 Task: Send an email with the signature Cooper Powell with the subject 'Product update announcement' and the message 'I will be unavailable during this time.' from softage.1@softage.net to softage.6@softage.net,  softage.1@softage.net and softage.7@softage.net with CC to softage.8@softage.net with an attached document Quality_assurance_plan.docx
Action: Key pressed n
Screenshot: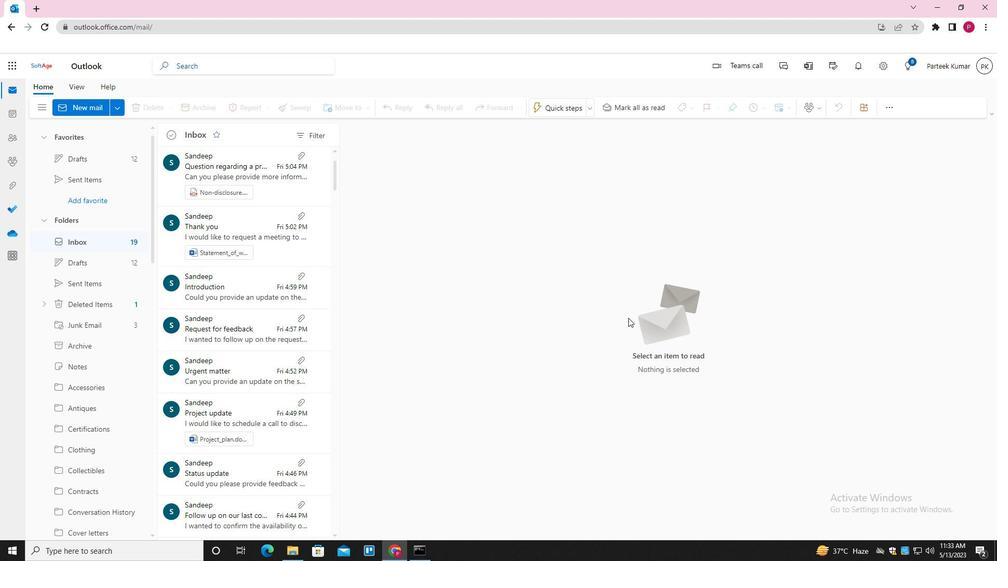 
Action: Mouse moved to (697, 108)
Screenshot: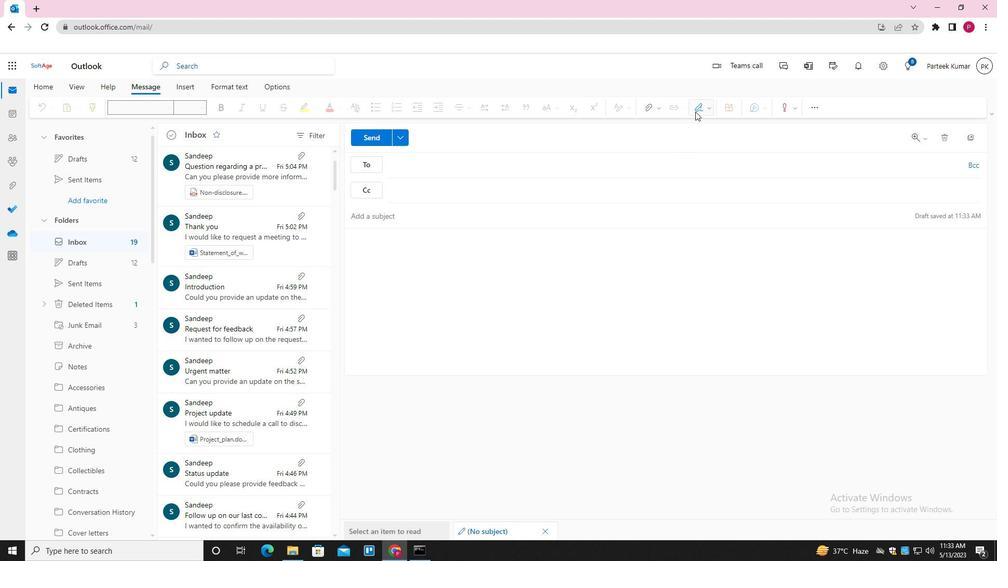 
Action: Mouse pressed left at (697, 108)
Screenshot: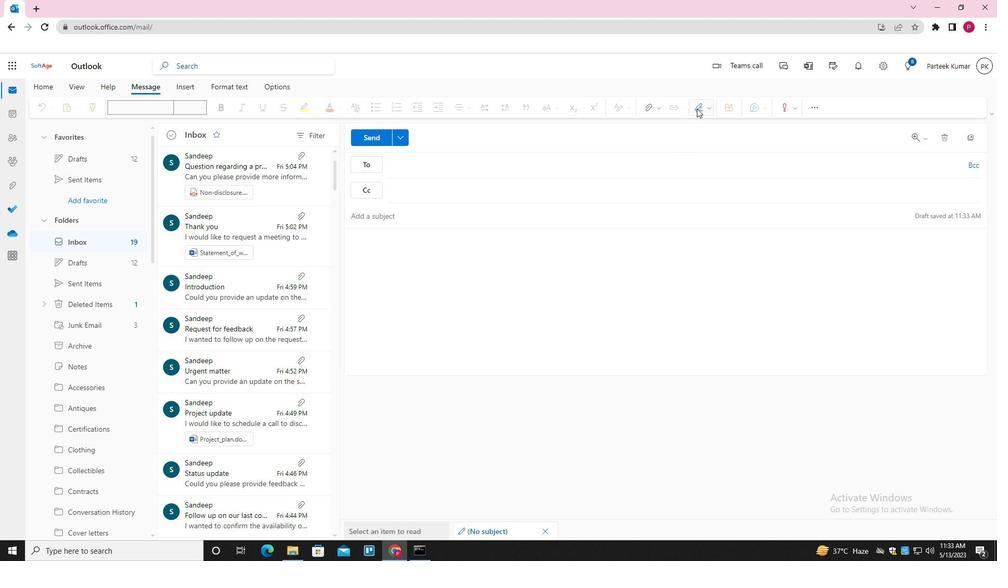 
Action: Mouse moved to (684, 149)
Screenshot: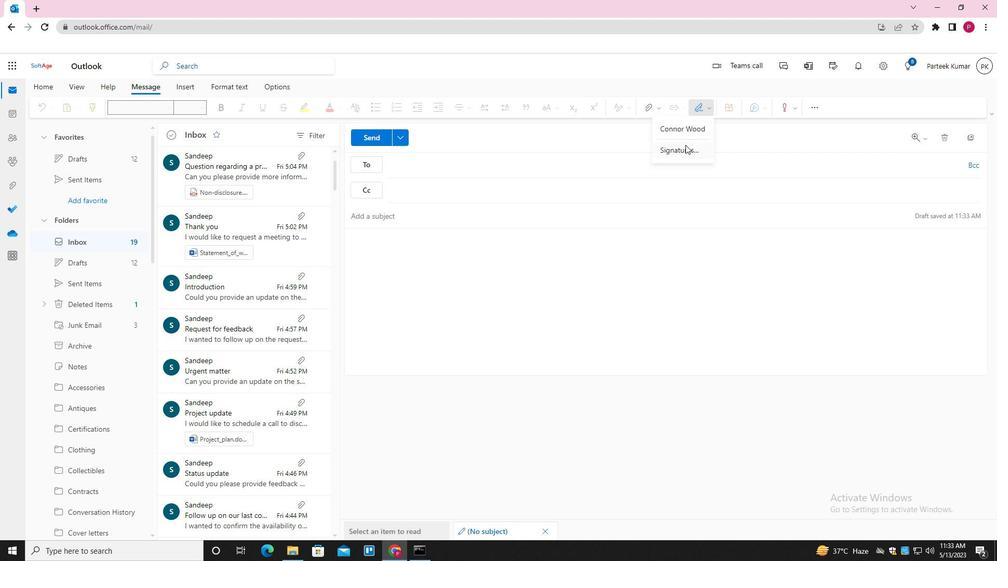
Action: Mouse pressed left at (684, 149)
Screenshot: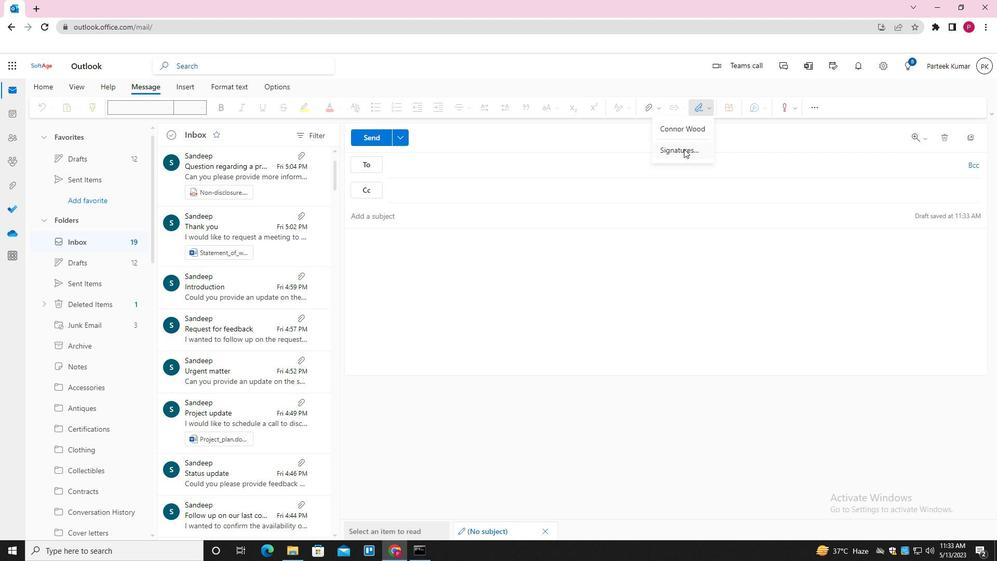 
Action: Mouse moved to (695, 194)
Screenshot: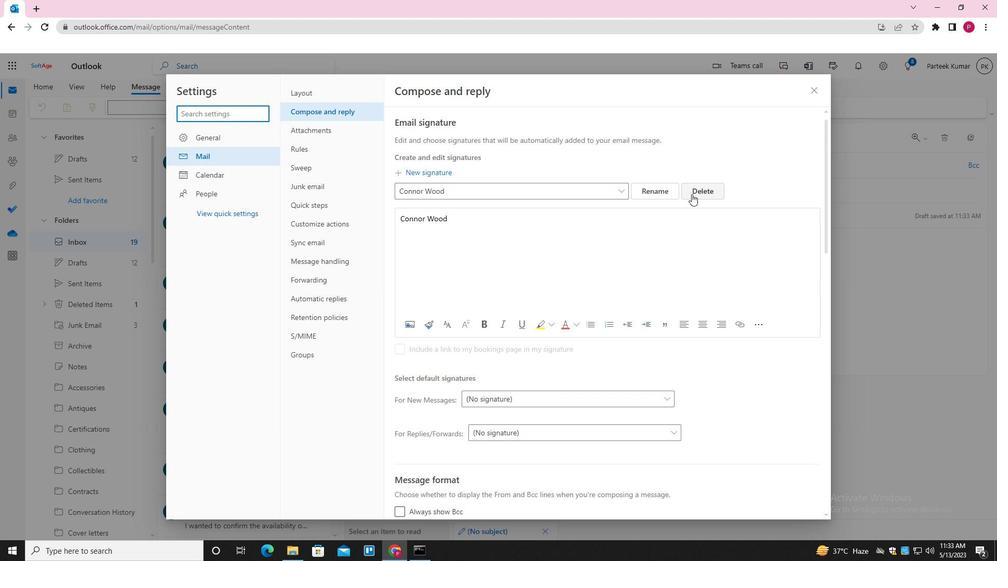 
Action: Mouse pressed left at (695, 194)
Screenshot: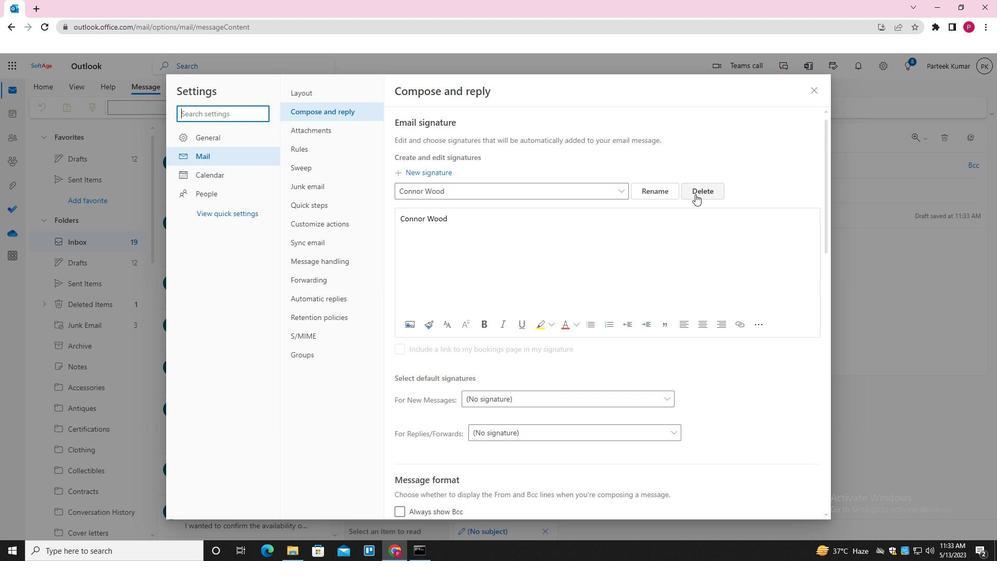 
Action: Mouse moved to (613, 193)
Screenshot: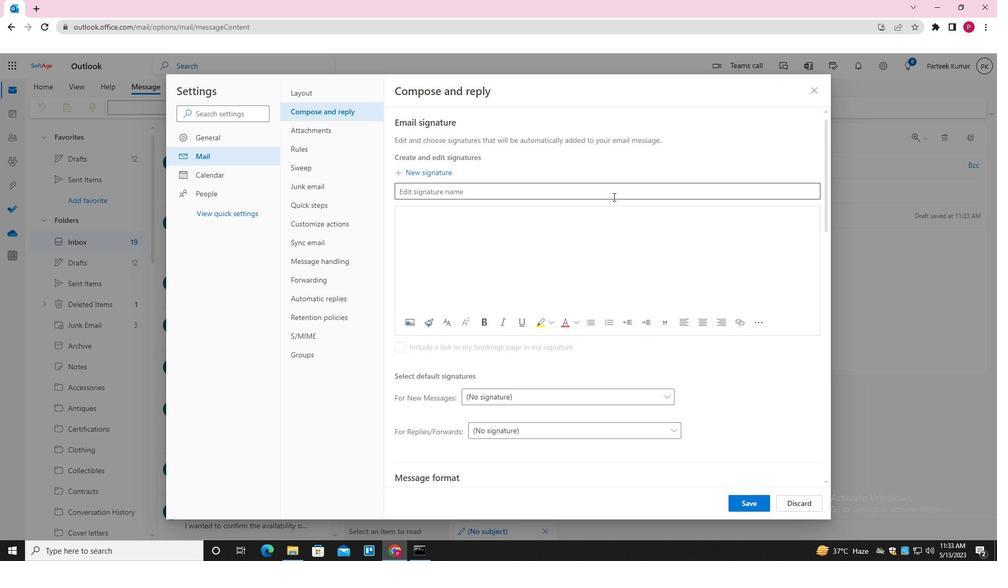 
Action: Mouse pressed left at (613, 193)
Screenshot: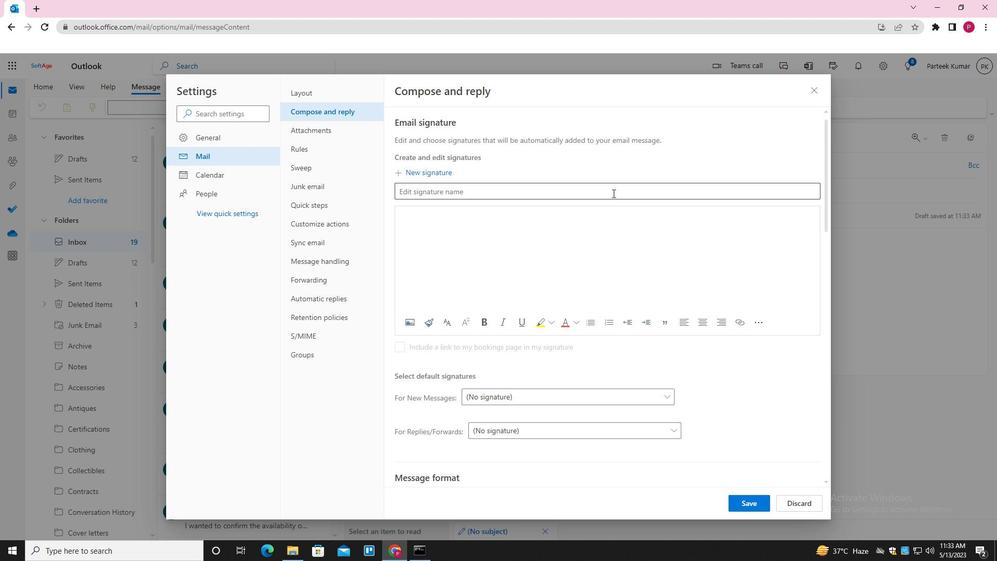 
Action: Key pressed <Key.shift>COOPER<Key.space><Key.shift_r>POWELL<Key.tab><Key.shift>COOPER<Key.space><Key.shift_r>POWELL<Key.space>
Screenshot: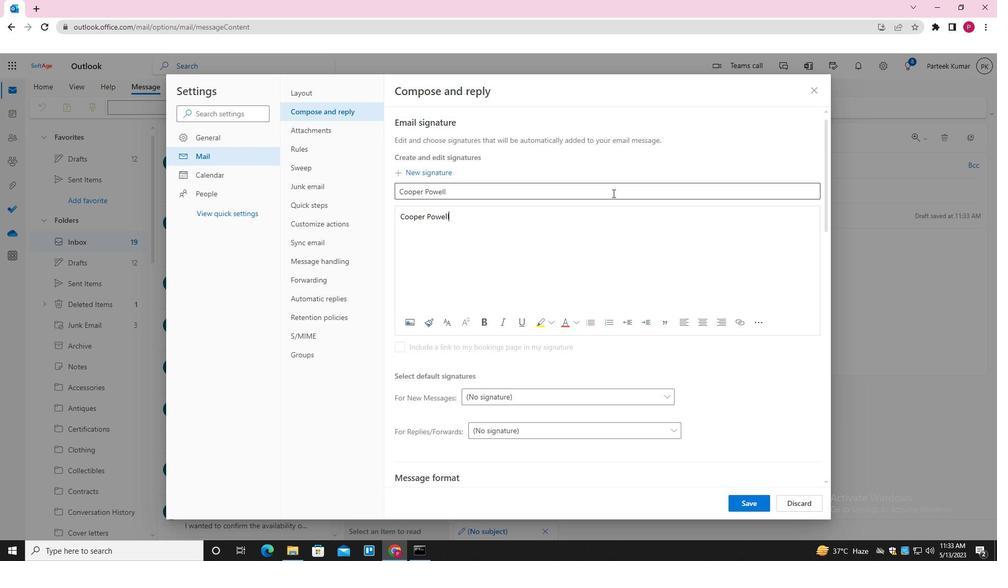 
Action: Mouse moved to (747, 500)
Screenshot: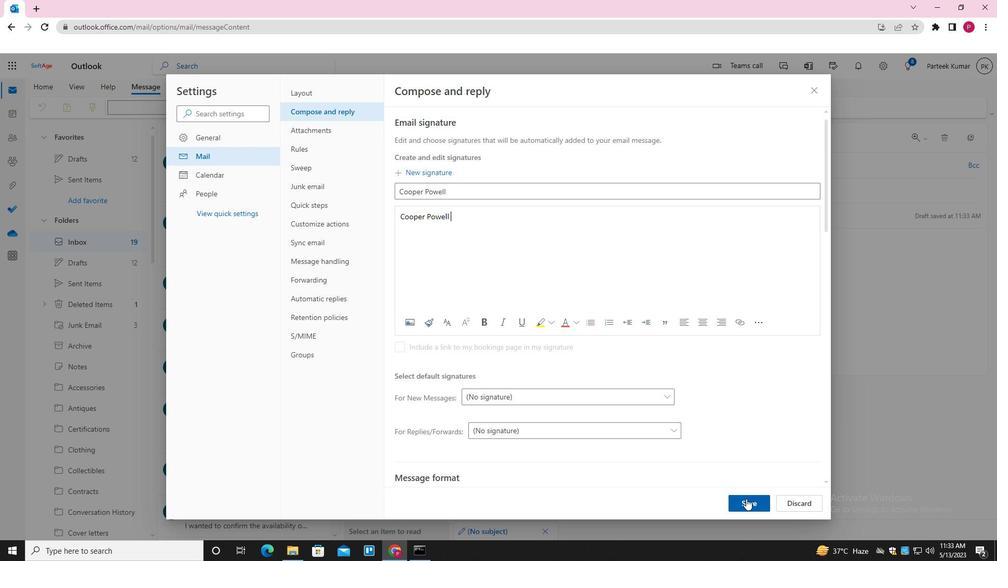 
Action: Mouse pressed left at (747, 500)
Screenshot: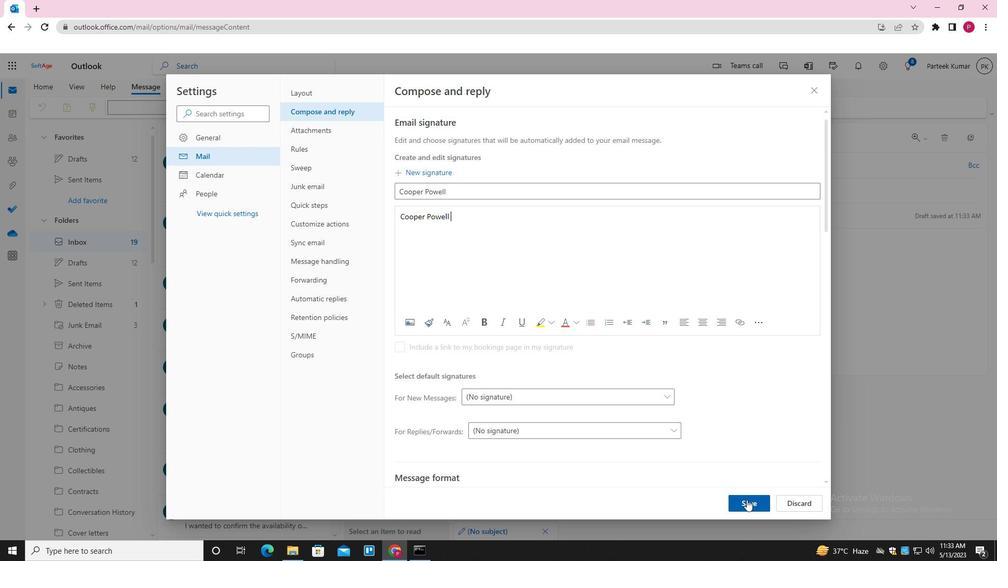 
Action: Mouse moved to (816, 89)
Screenshot: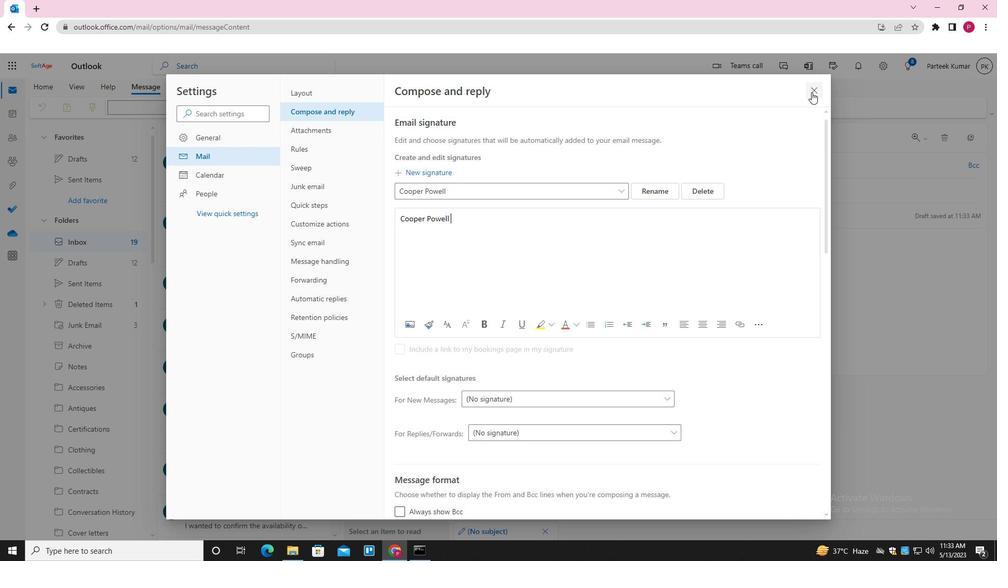 
Action: Mouse pressed left at (816, 89)
Screenshot: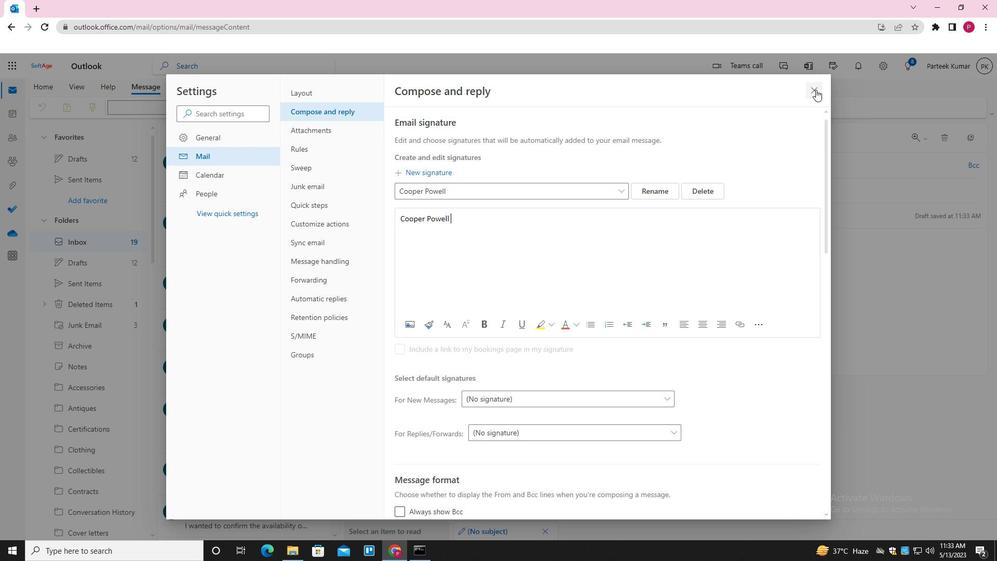 
Action: Mouse moved to (698, 109)
Screenshot: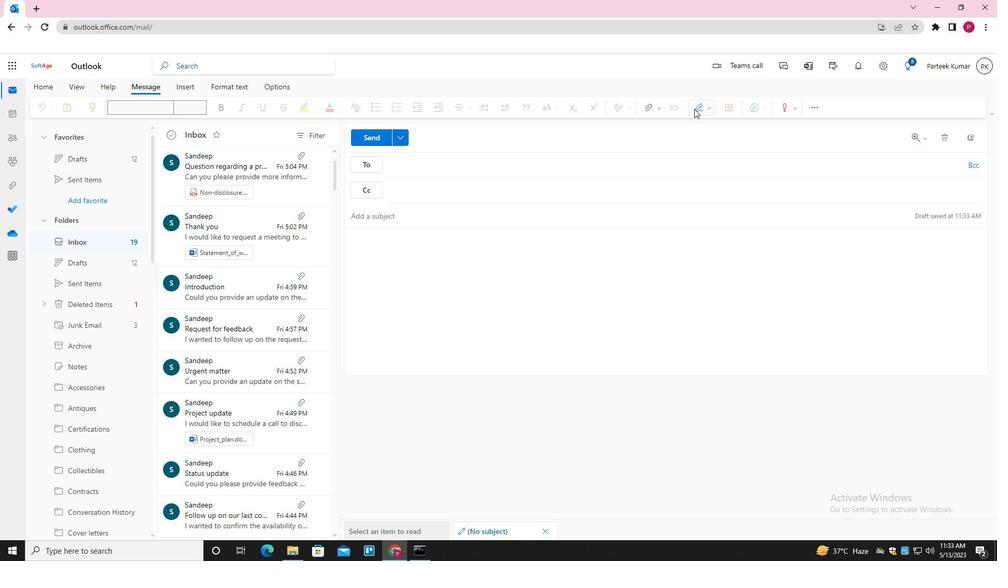 
Action: Mouse pressed left at (698, 109)
Screenshot: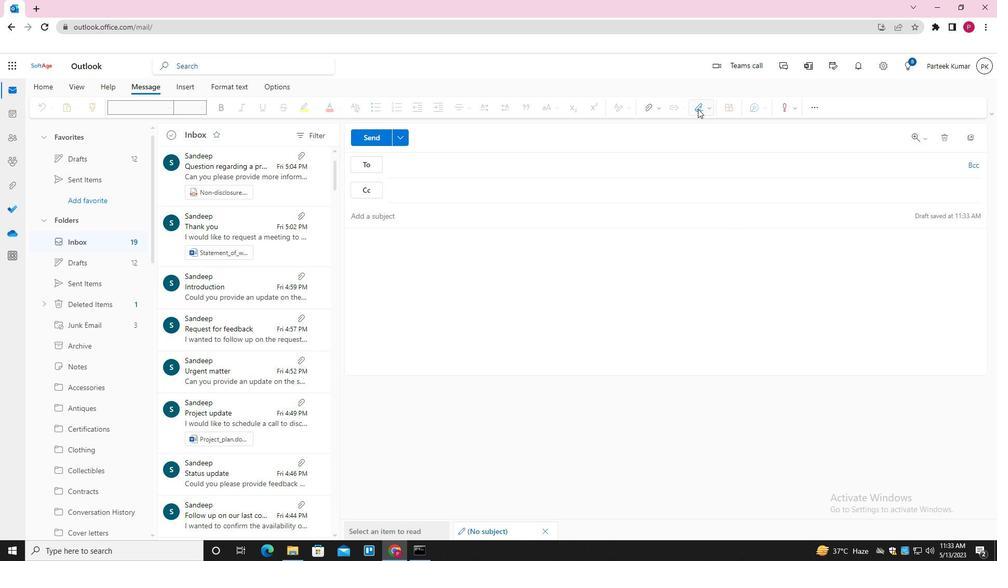 
Action: Mouse moved to (695, 130)
Screenshot: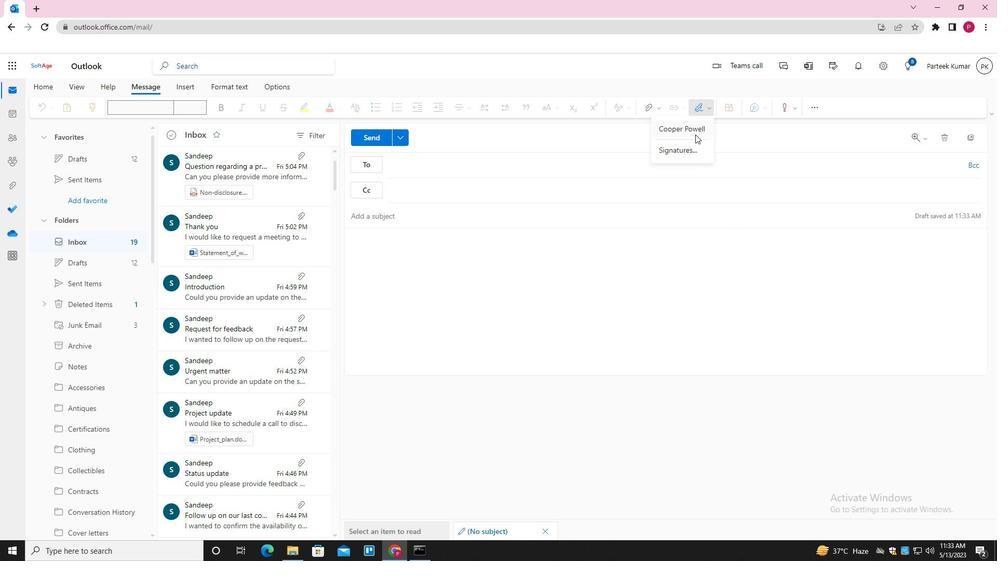 
Action: Mouse pressed left at (695, 130)
Screenshot: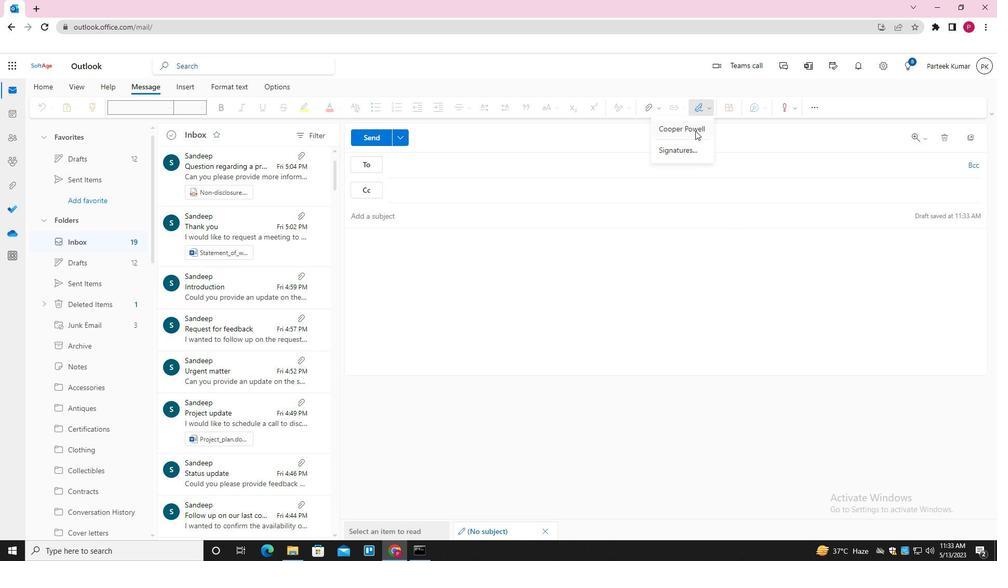 
Action: Mouse moved to (510, 217)
Screenshot: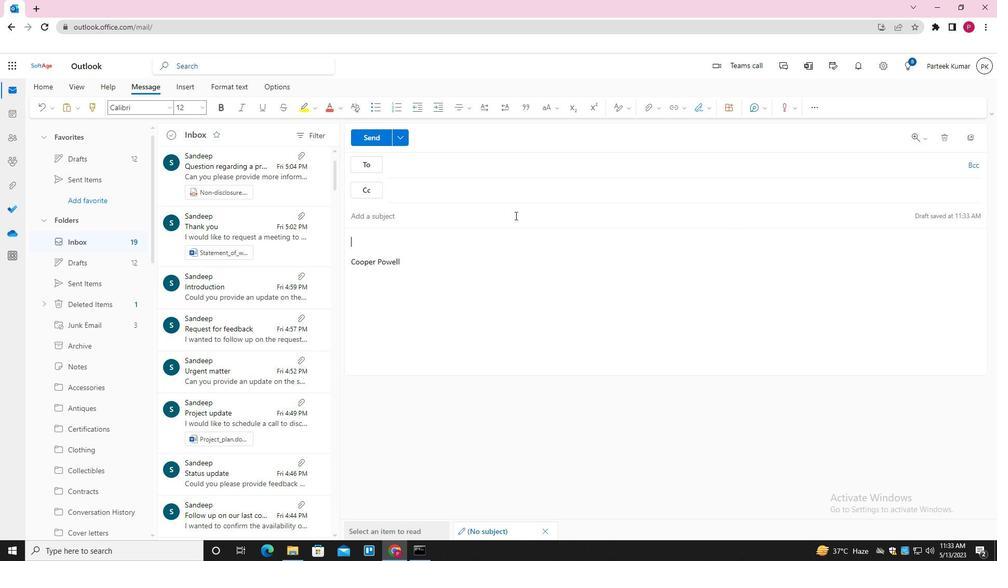 
Action: Mouse pressed left at (510, 217)
Screenshot: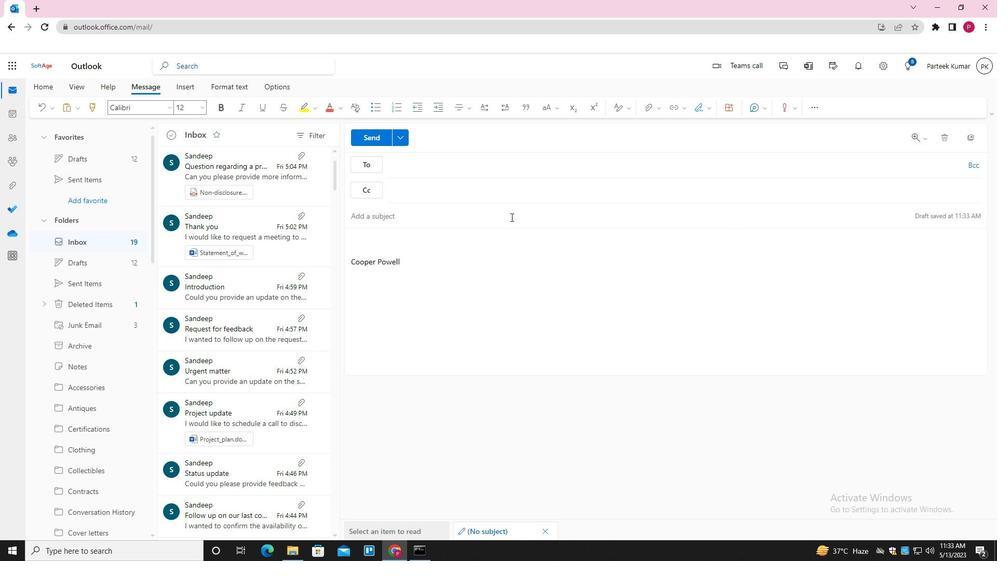 
Action: Key pressed <Key.shift_r>PRODUCT<Key.space>UPDATE<Key.space>ANNOUNCEMENT<Key.space><Key.tab><Key.shift_r>I<Key.space>WILL<Key.space>BE<Key.space>UNAVATLABLE<Key.space><Key.backspace><Key.backspace><Key.backspace><Key.backspace><Key.backspace><Key.backspace><Key.backspace>ILABLE<Key.space>DURING<Key.space>THIS<Key.space>TIME<Key.space>
Screenshot: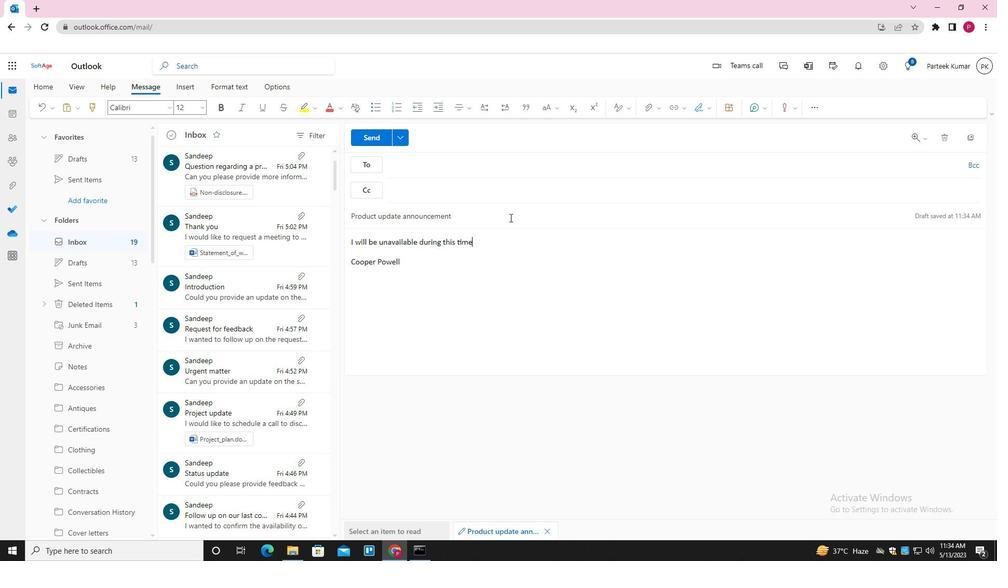 
Action: Mouse moved to (465, 164)
Screenshot: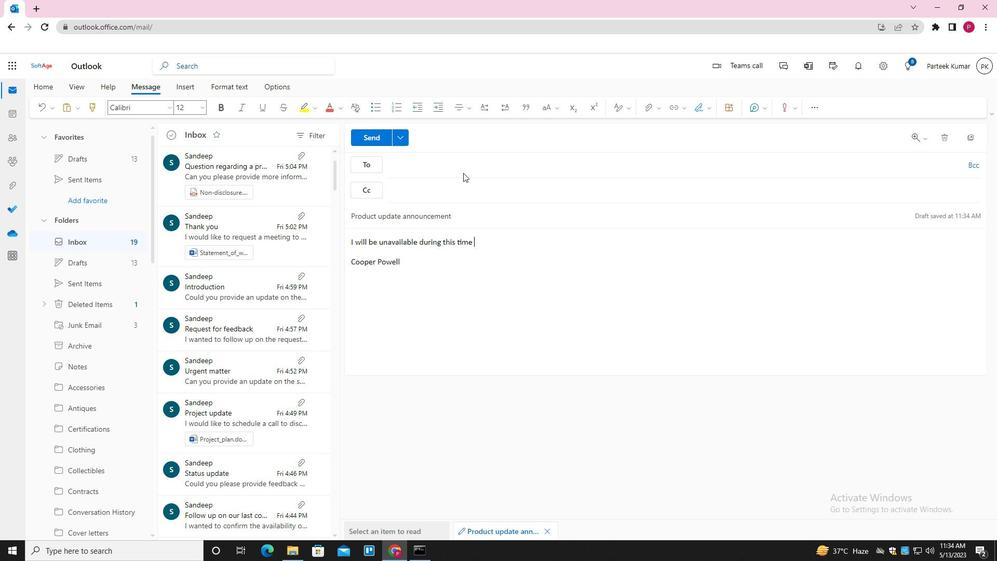 
Action: Mouse pressed left at (465, 164)
Screenshot: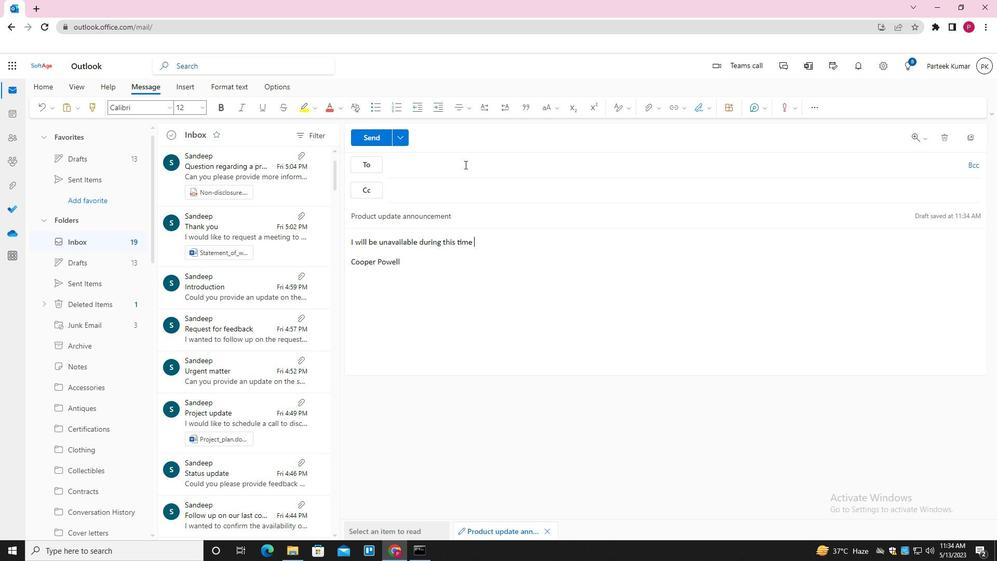
Action: Key pressed SOFTAGE.6<Key.shift>@SOFTAG.NET<Key.enter>
Screenshot: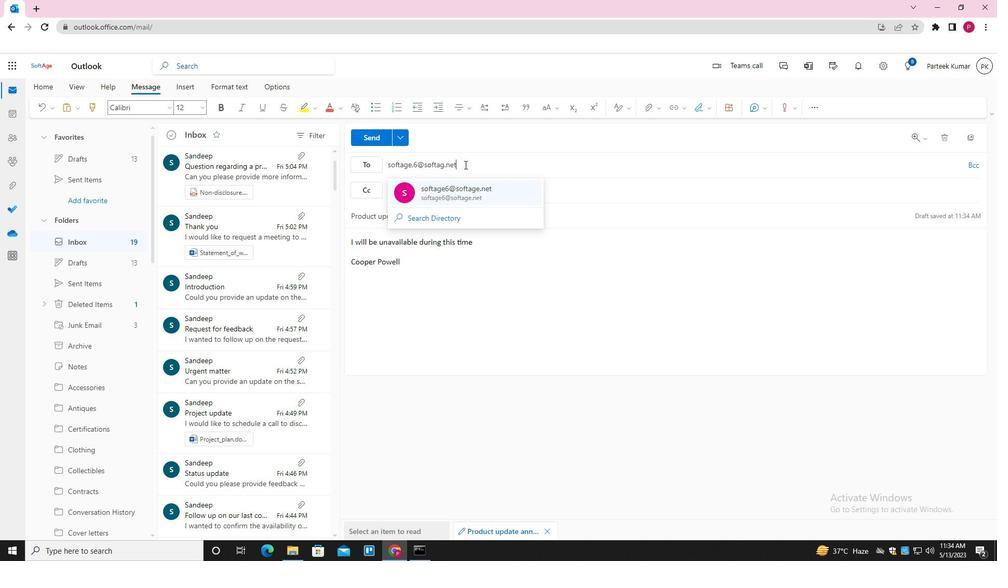 
Action: Mouse moved to (459, 189)
Screenshot: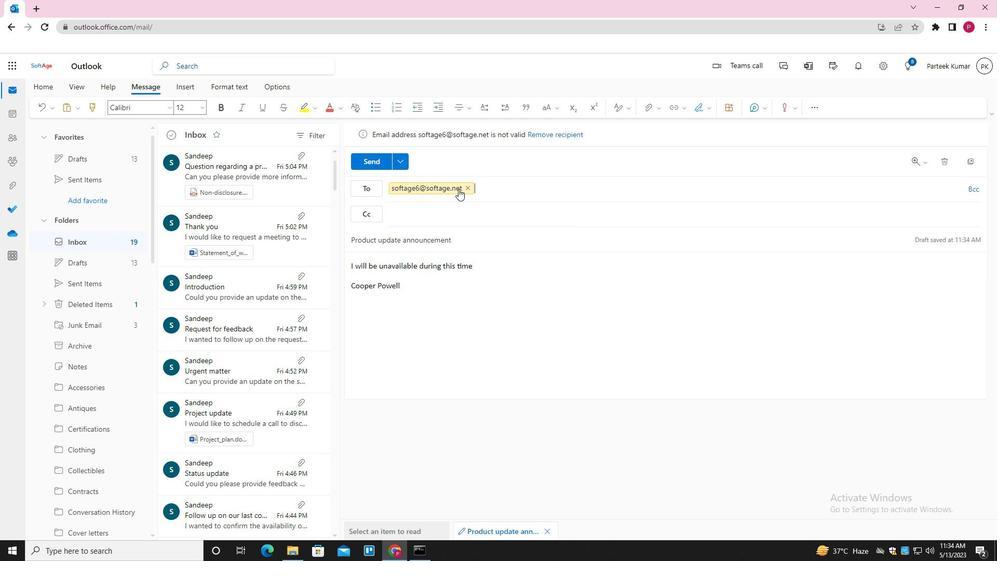 
Action: Mouse pressed left at (459, 189)
Screenshot: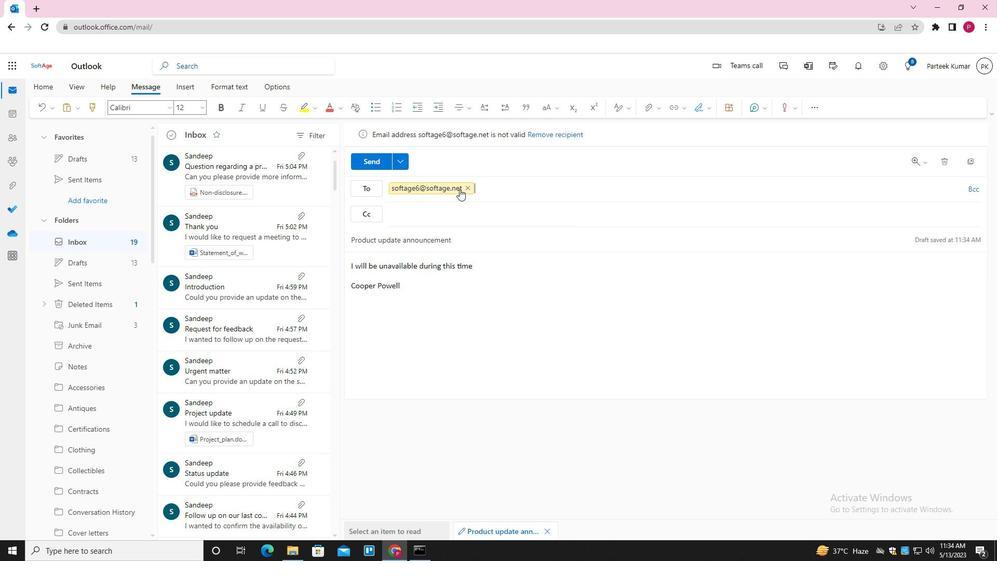 
Action: Mouse pressed left at (459, 189)
Screenshot: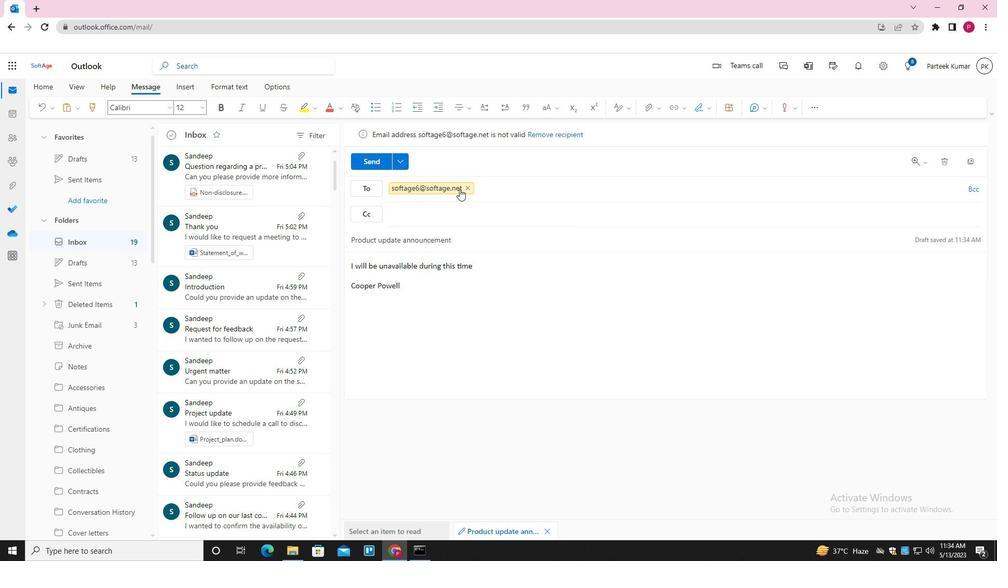 
Action: Mouse moved to (704, 78)
Screenshot: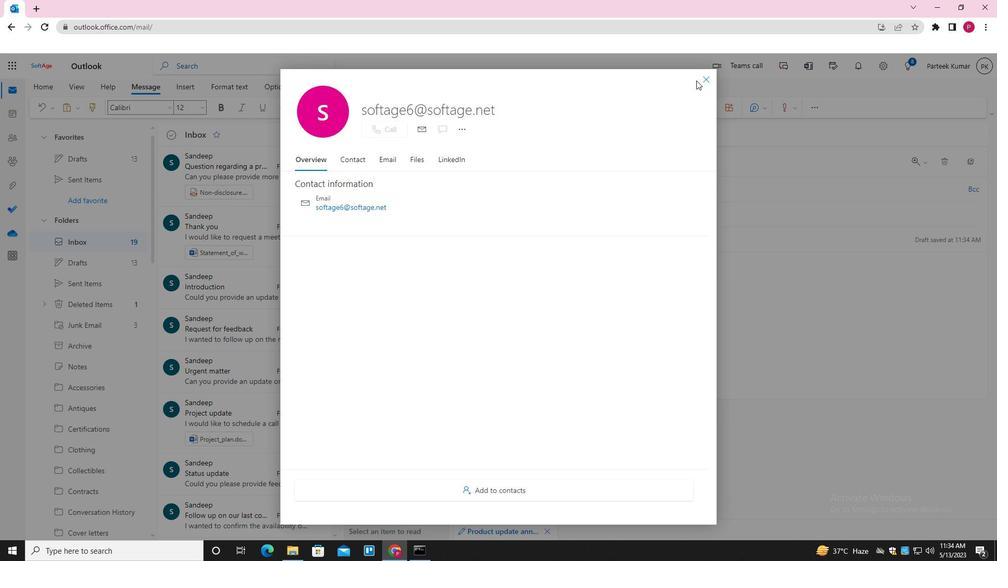 
Action: Mouse pressed left at (704, 78)
Screenshot: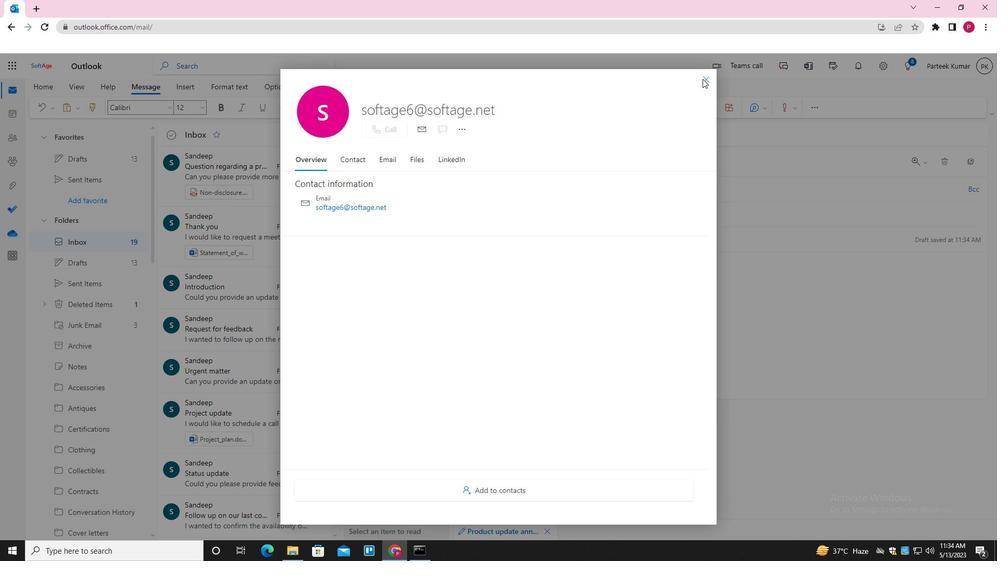 
Action: Mouse moved to (469, 188)
Screenshot: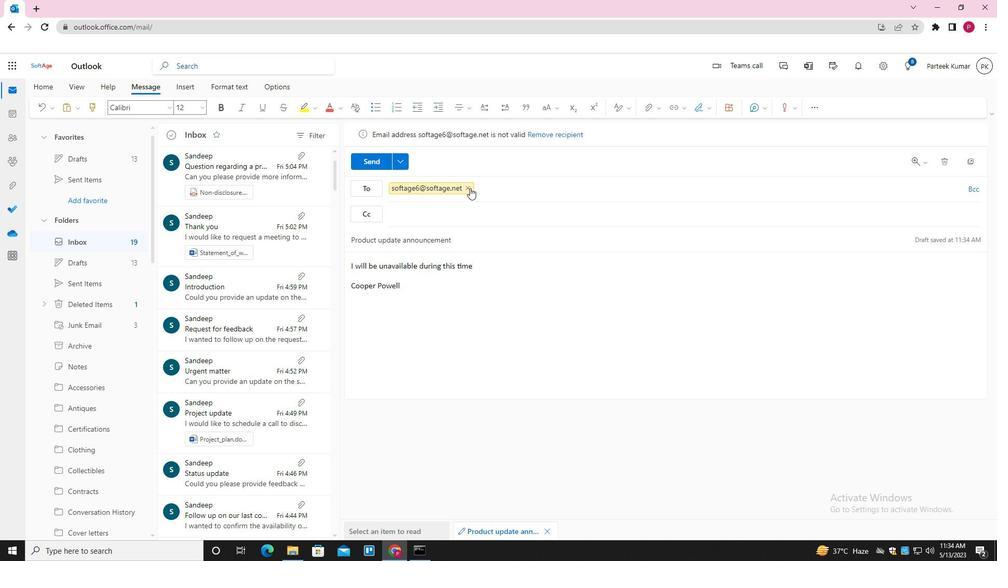 
Action: Mouse pressed left at (469, 188)
Screenshot: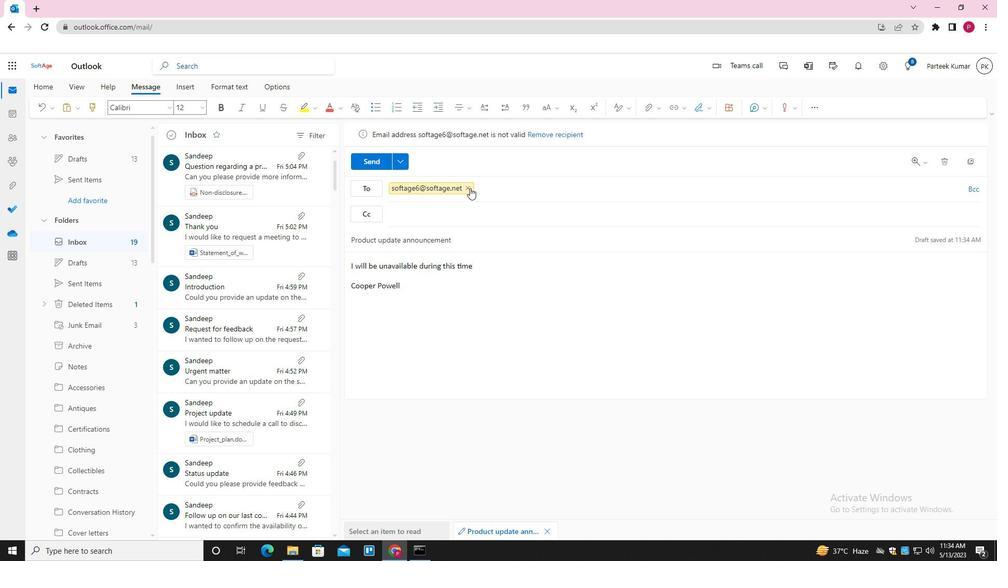 
Action: Key pressed SOFTAGE.6<Key.shift>@SOFTAGE.NET<Key.enter>SOFTAGE.1<Key.shift>@SOFTAGE.NET<Key.enter>SOFTAGE.7<Key.shift>@SOFTAGE.NET<Key.enter><Key.tab>SOFTAGE.8<Key.shift>@SOFTAGE.NET<Key.enter>
Screenshot: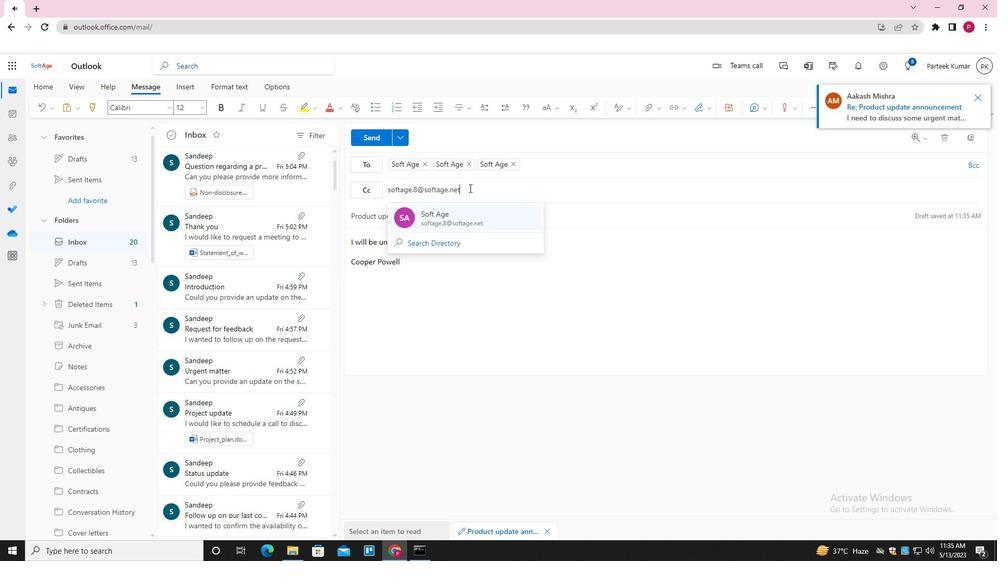 
Action: Mouse moved to (648, 104)
Screenshot: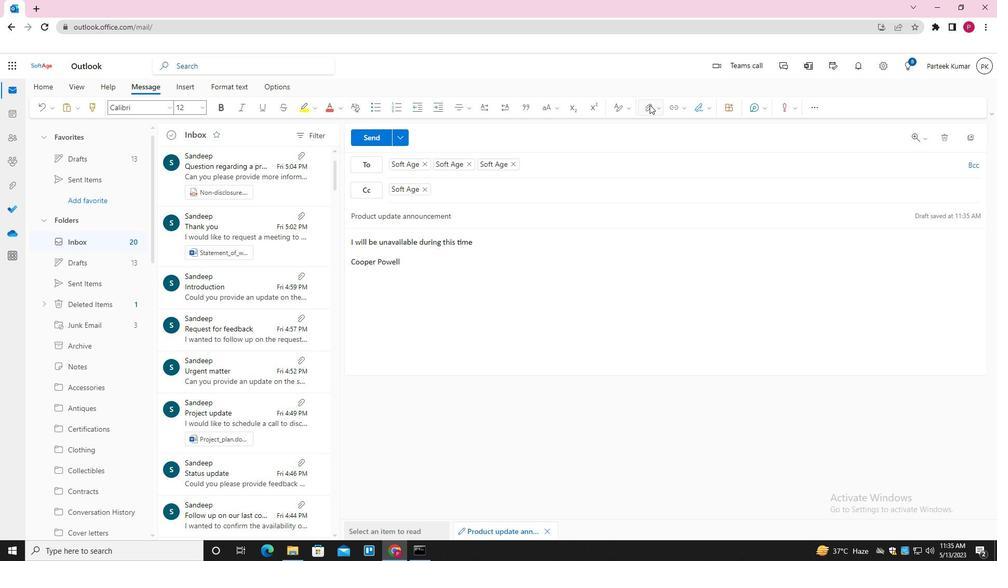 
Action: Mouse pressed left at (648, 104)
Screenshot: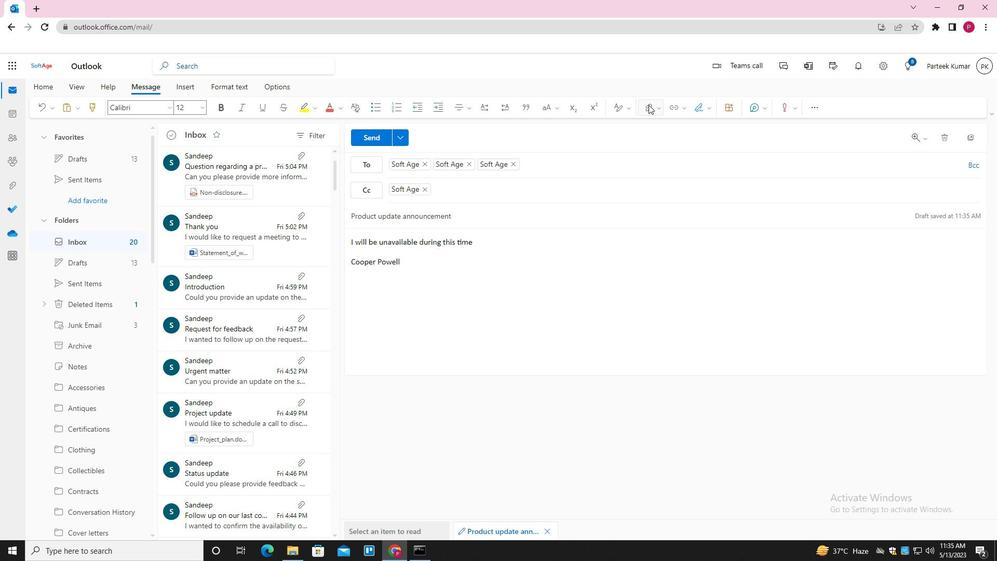 
Action: Mouse moved to (627, 128)
Screenshot: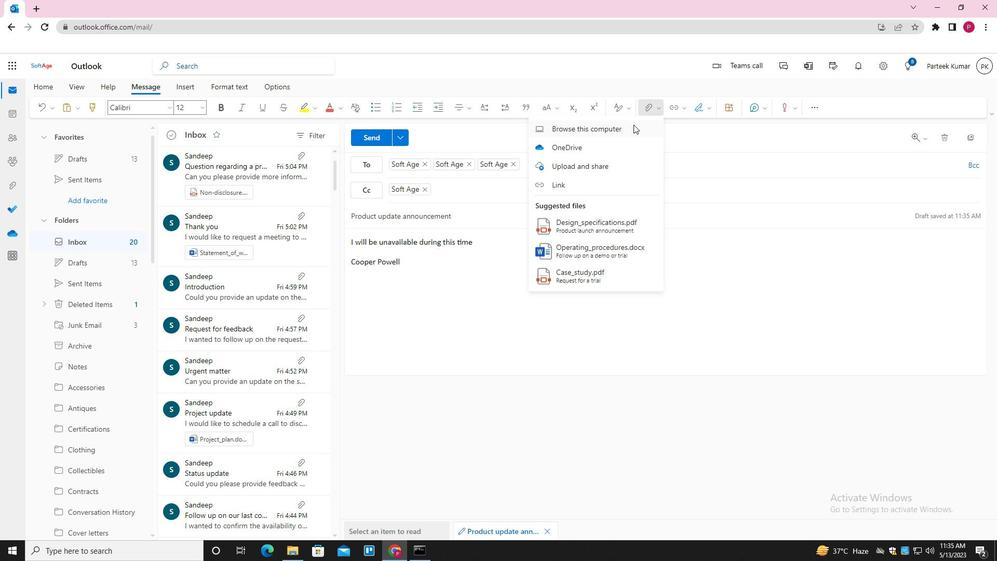 
Action: Mouse pressed left at (627, 128)
Screenshot: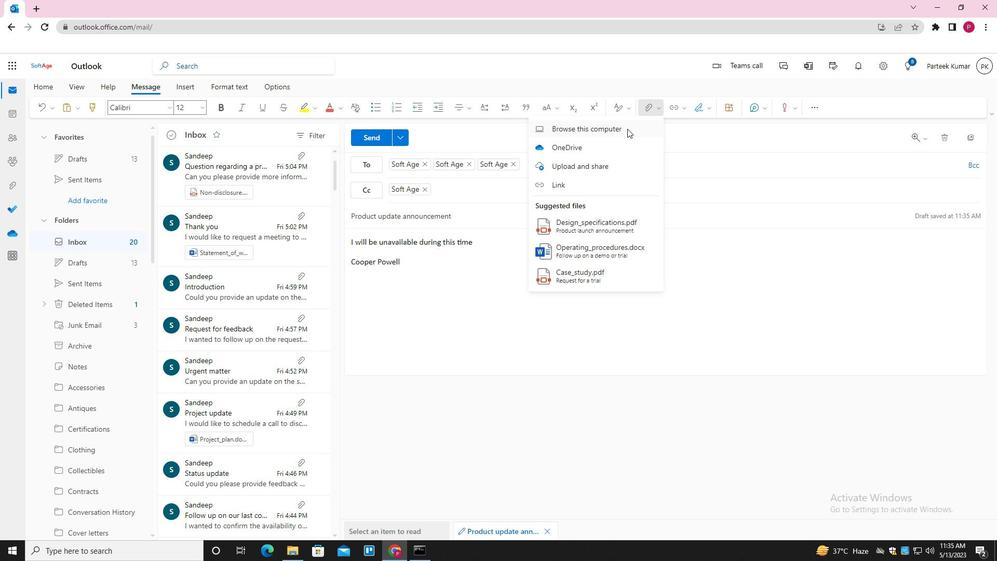 
Action: Mouse moved to (187, 86)
Screenshot: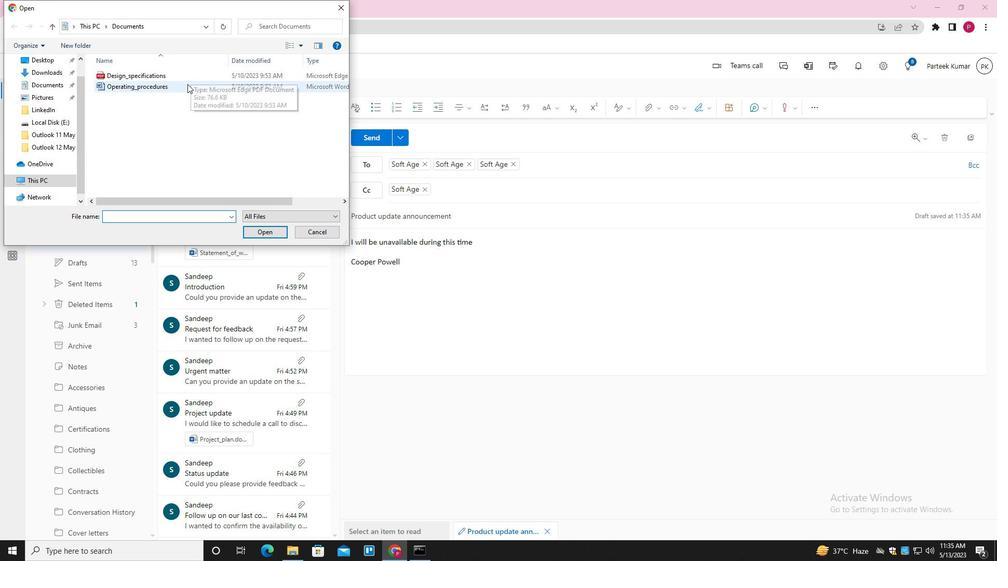 
Action: Mouse pressed left at (187, 86)
Screenshot: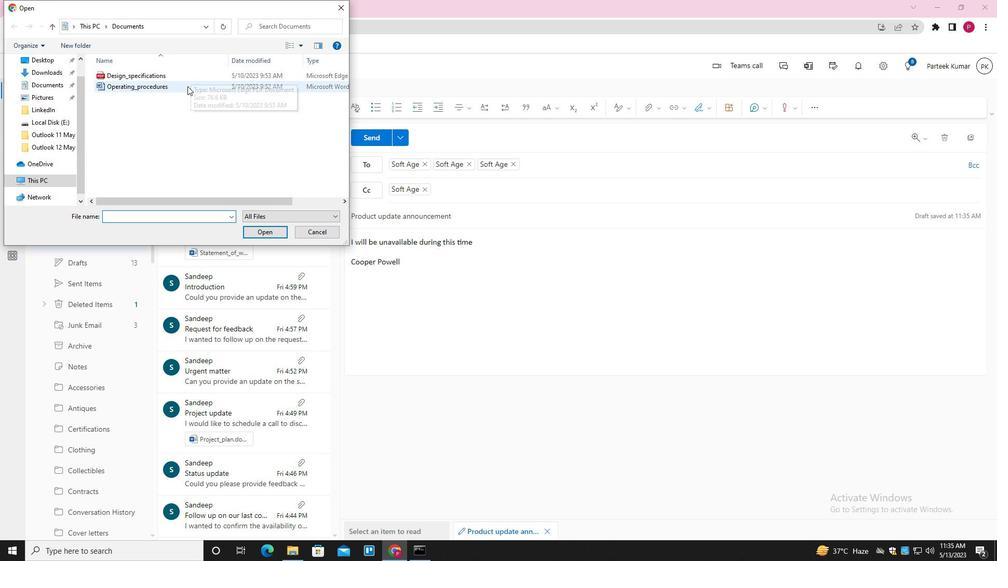 
Action: Key pressed <Key.f2><Key.shift>QUALITY<Key.space><Key.backspace><Key.shift_r>_ASSURANCE<Key.shift_r>_PLAN<Key.enter>
Screenshot: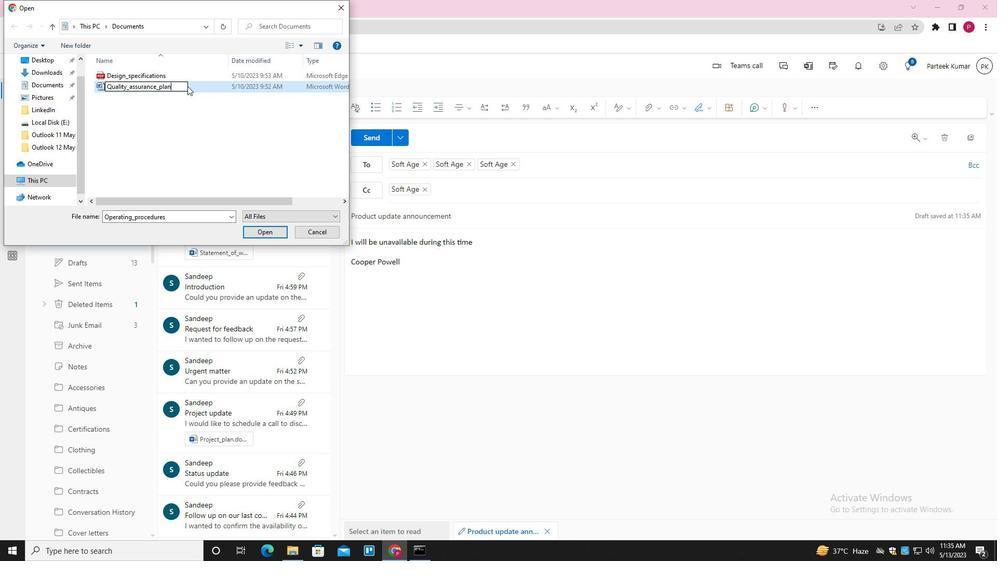 
Action: Mouse pressed left at (187, 86)
Screenshot: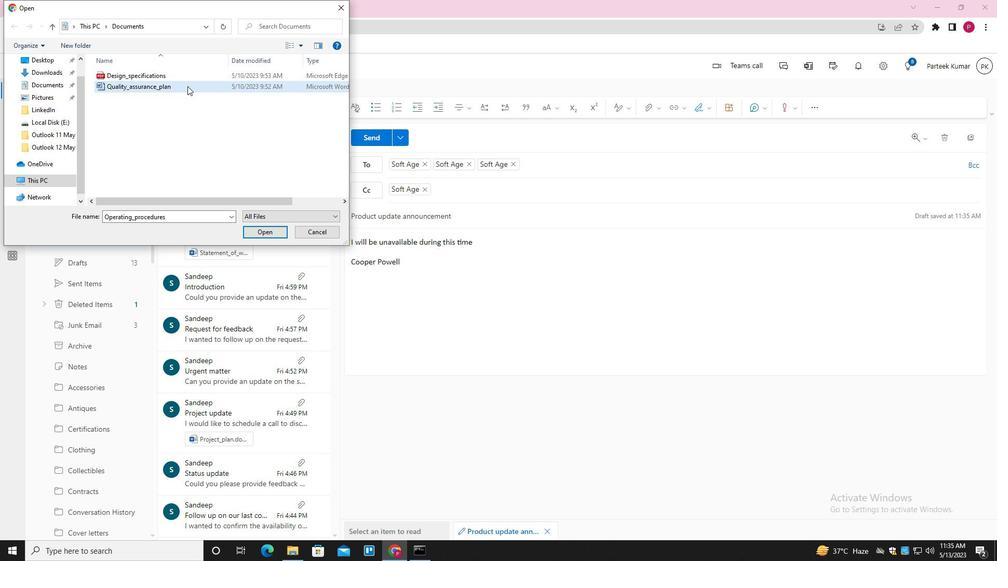 
Action: Mouse moved to (269, 234)
Screenshot: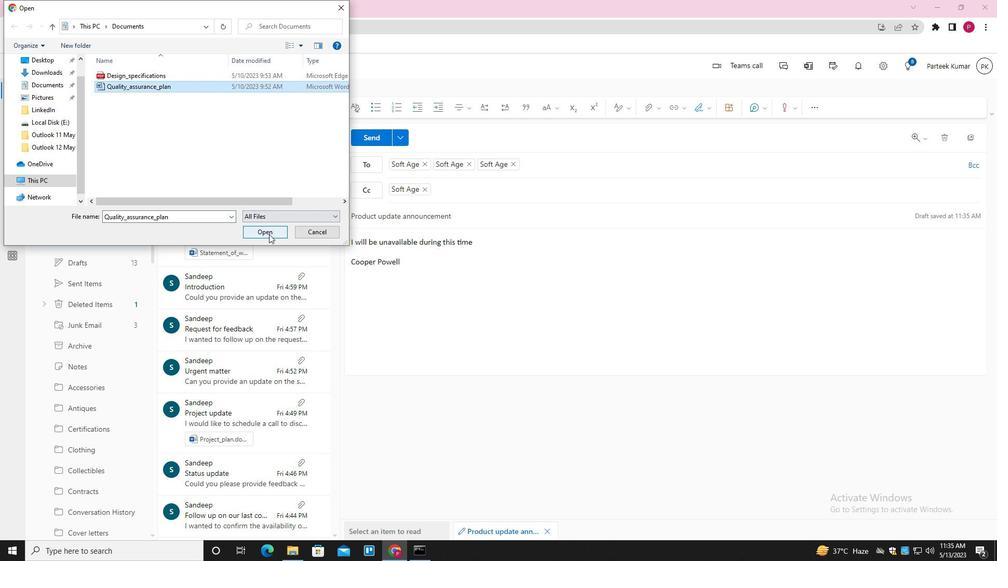 
Action: Mouse pressed left at (269, 234)
Screenshot: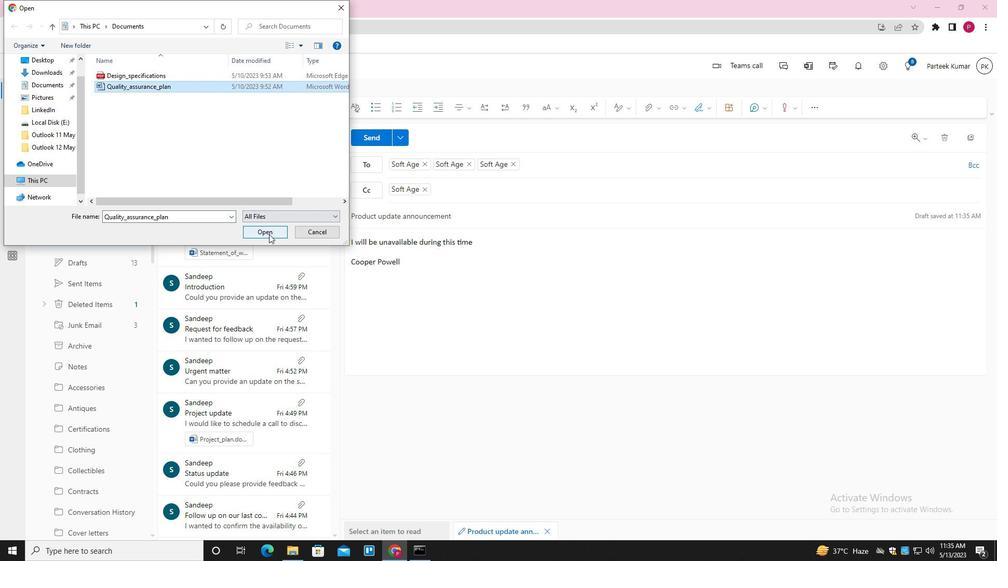 
Action: Mouse moved to (373, 139)
Screenshot: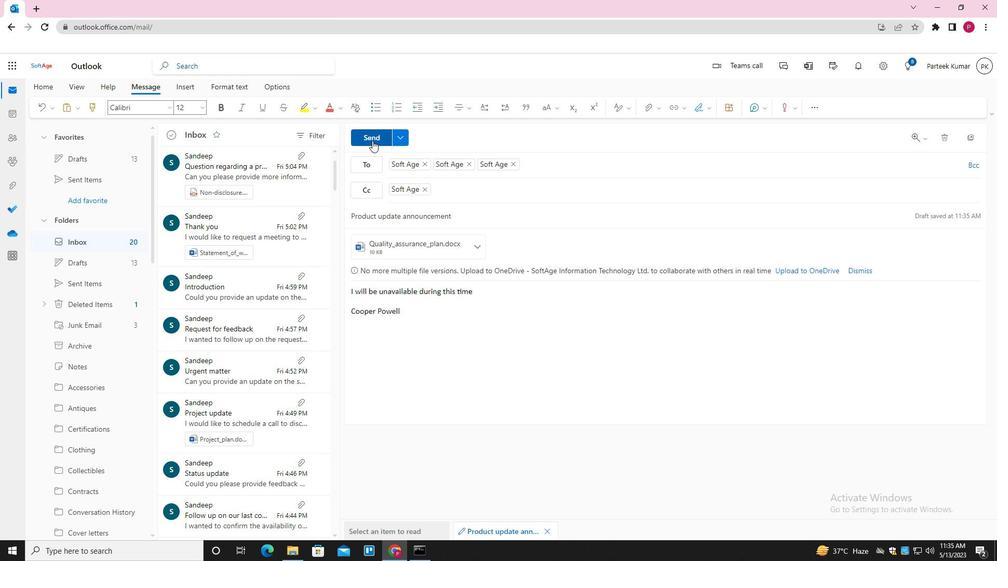 
Action: Mouse pressed left at (373, 139)
Screenshot: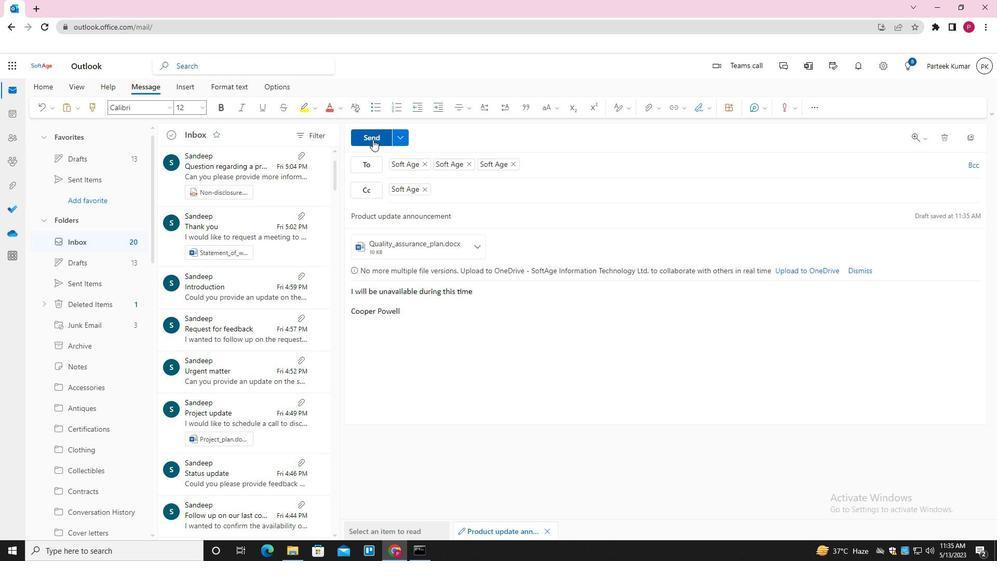 
